 Task: Add Maestri Coppa Italiana Capocollo to the cart.
Action: Mouse moved to (643, 232)
Screenshot: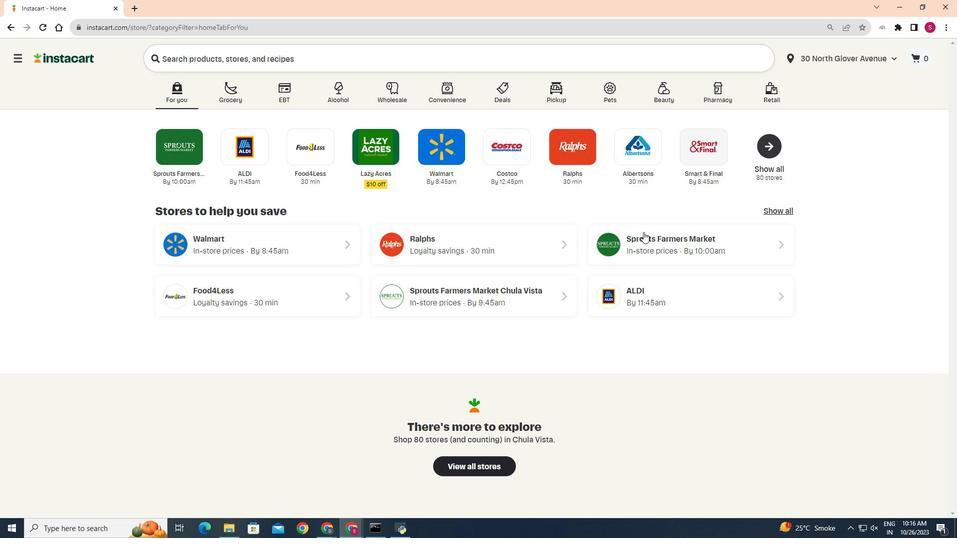 
Action: Mouse pressed left at (643, 232)
Screenshot: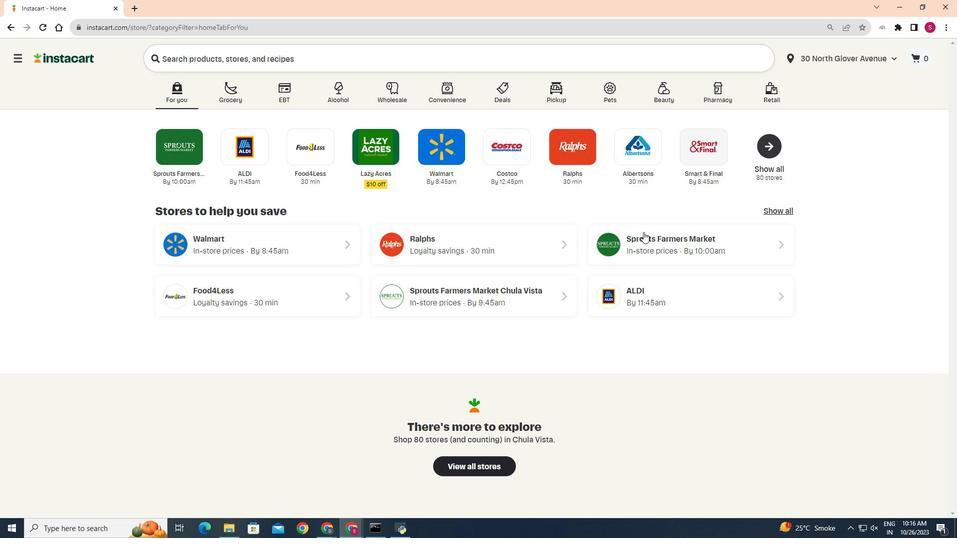 
Action: Mouse moved to (19, 447)
Screenshot: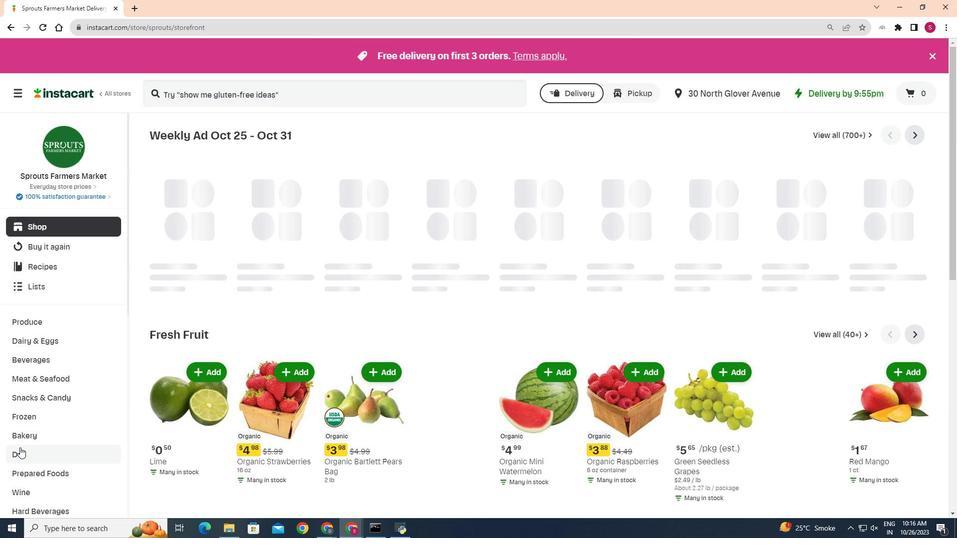 
Action: Mouse pressed left at (19, 447)
Screenshot: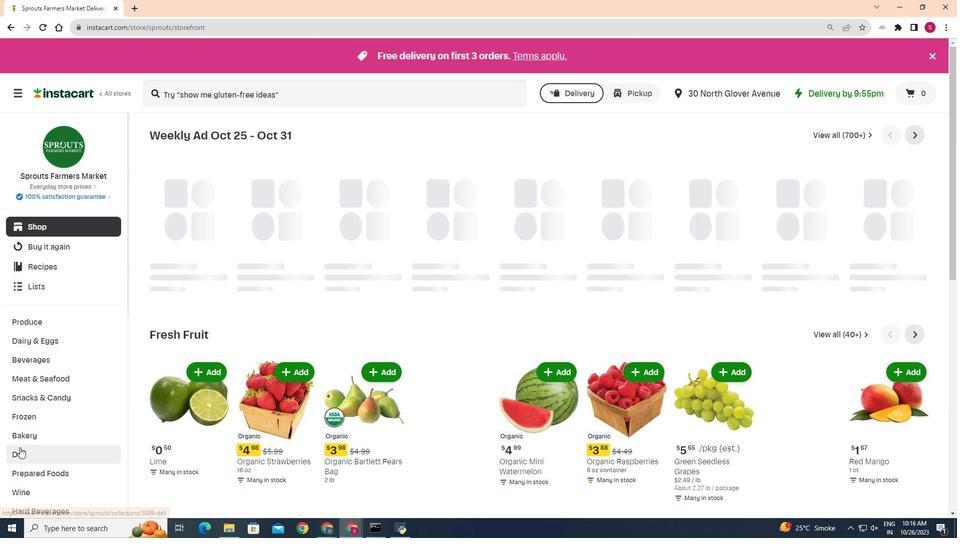 
Action: Mouse moved to (209, 157)
Screenshot: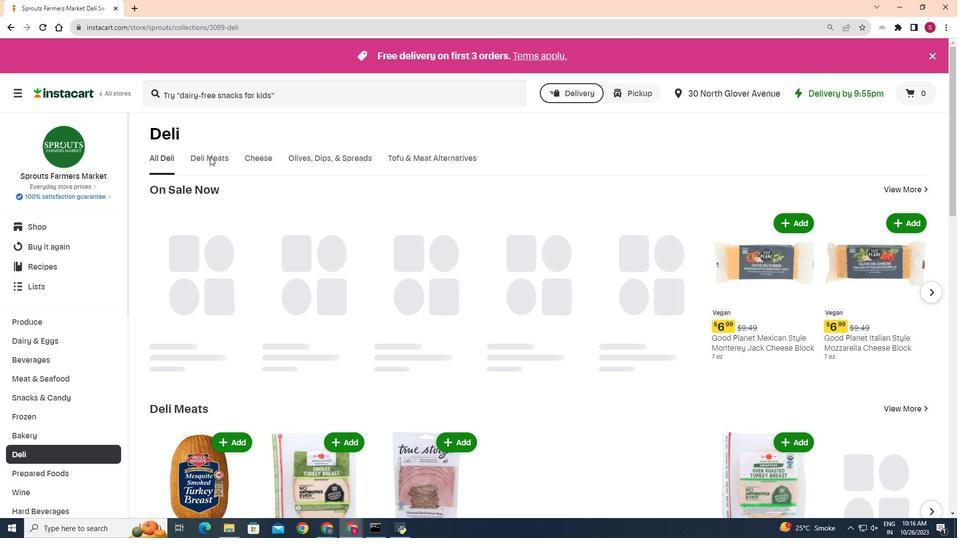 
Action: Mouse pressed left at (209, 157)
Screenshot: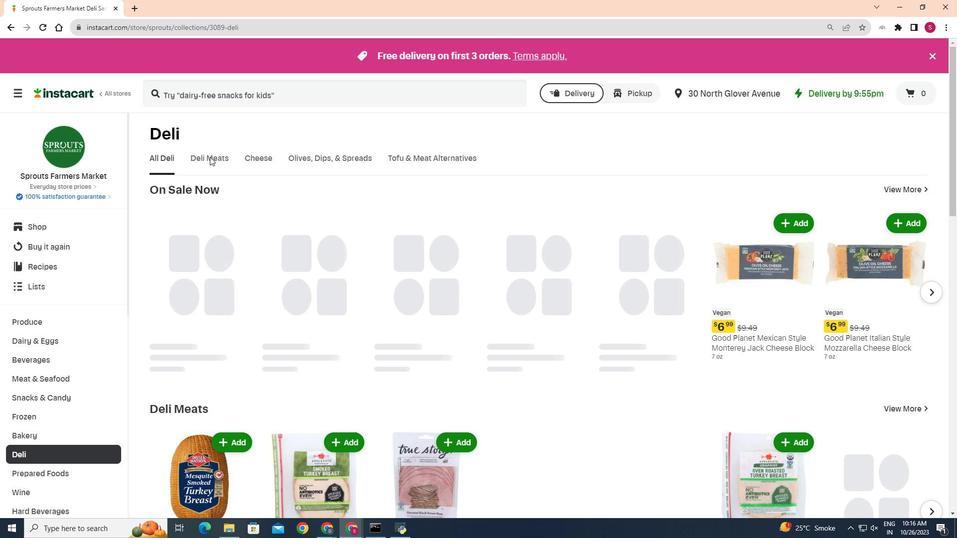 
Action: Mouse moved to (638, 194)
Screenshot: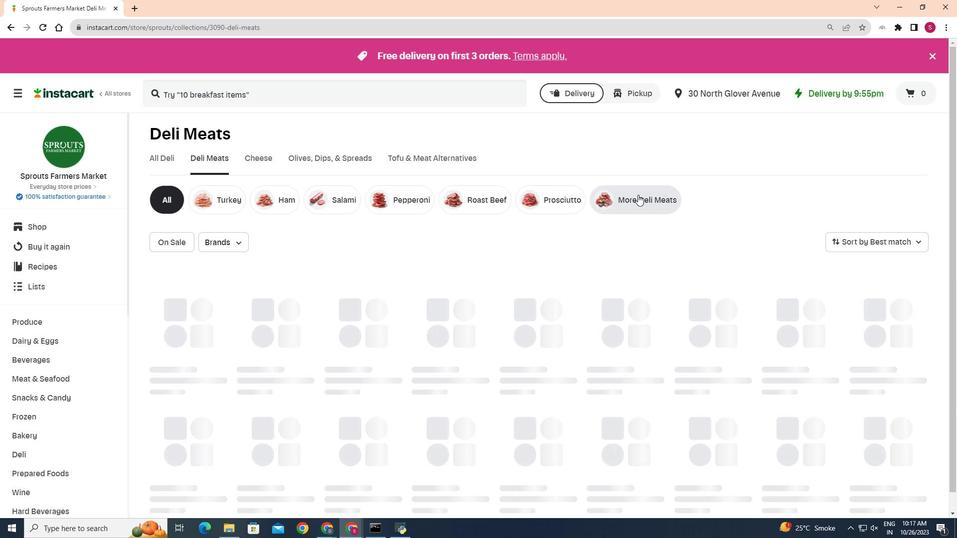 
Action: Mouse pressed left at (638, 194)
Screenshot: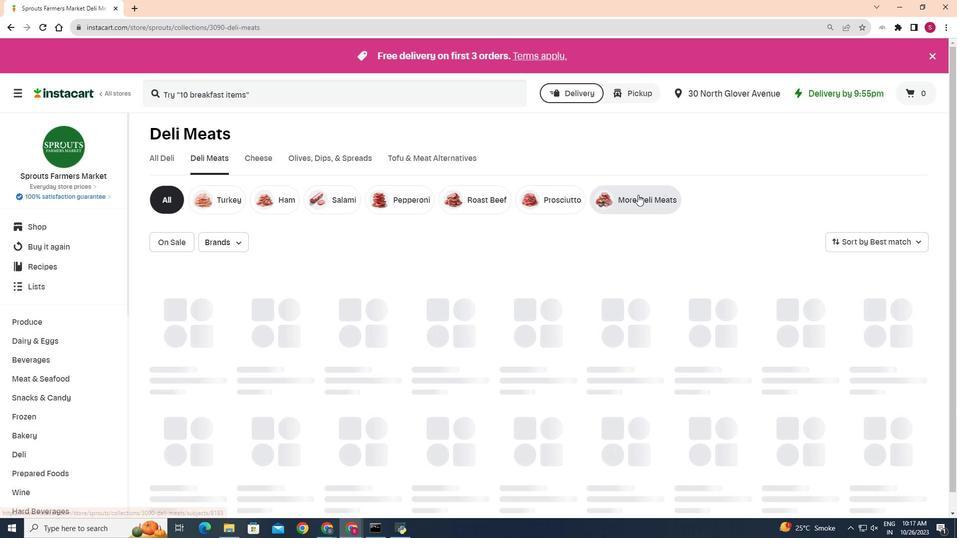 
Action: Mouse moved to (217, 293)
Screenshot: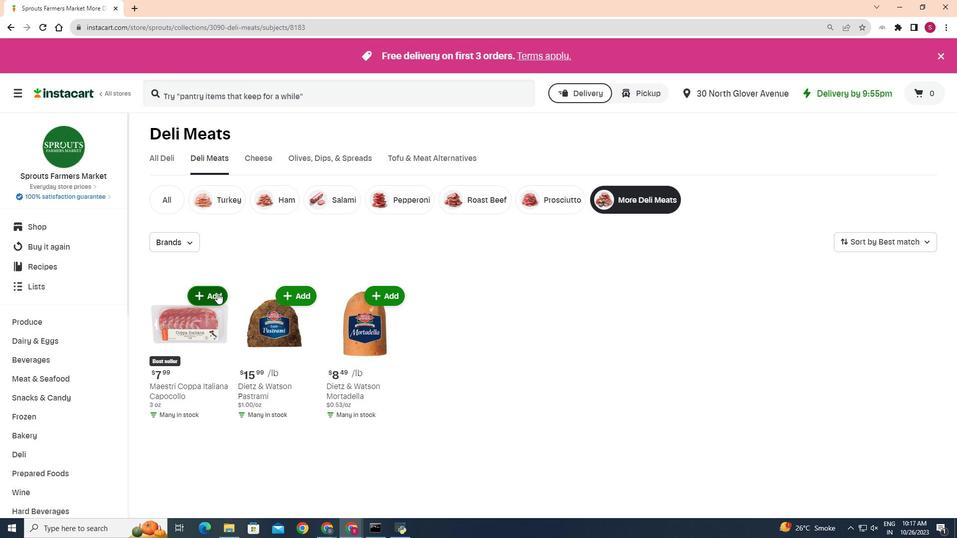 
Action: Mouse pressed left at (217, 293)
Screenshot: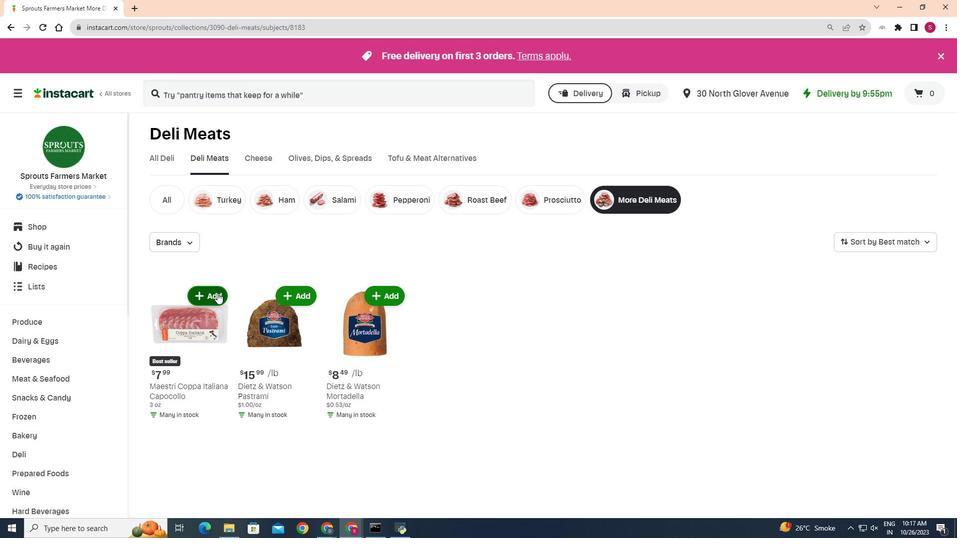 
Action: Mouse moved to (287, 262)
Screenshot: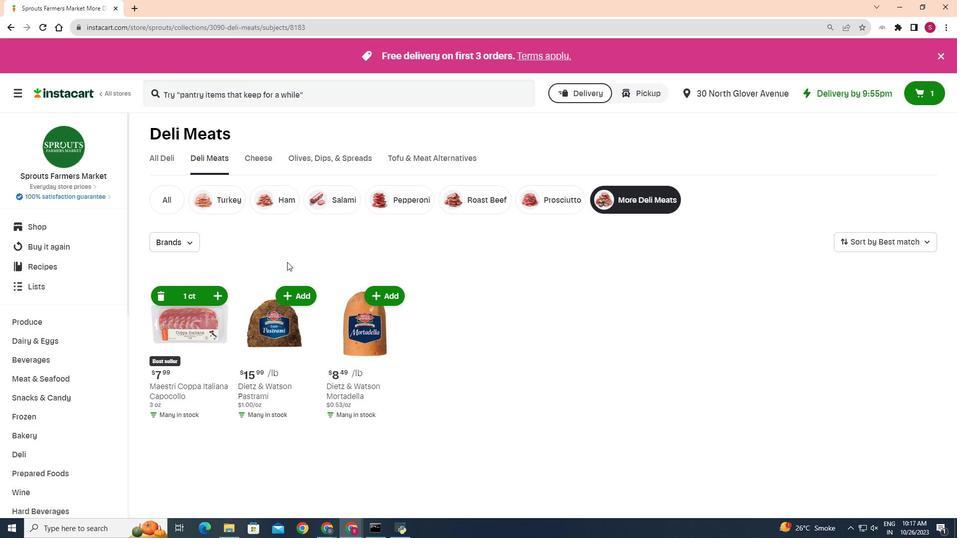 
